 Task: Search One-way flight tickets for 2 adults, in First from Siwa to Delhi to travel on 26-Nov-2023.  Stops: Any number of stops.
Action: Mouse moved to (305, 281)
Screenshot: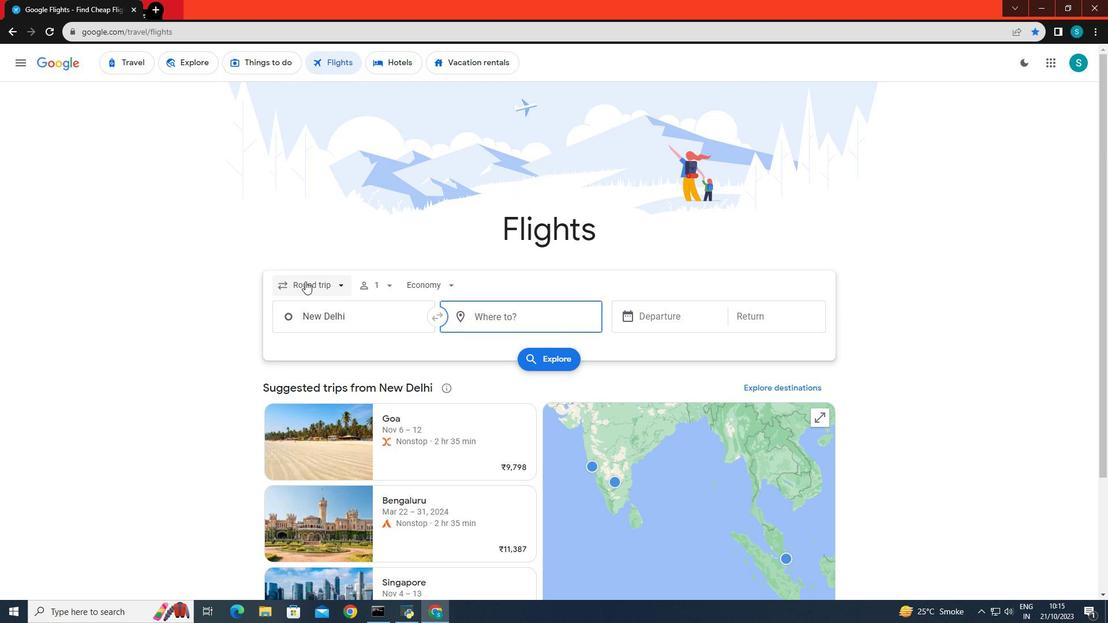 
Action: Mouse pressed left at (305, 281)
Screenshot: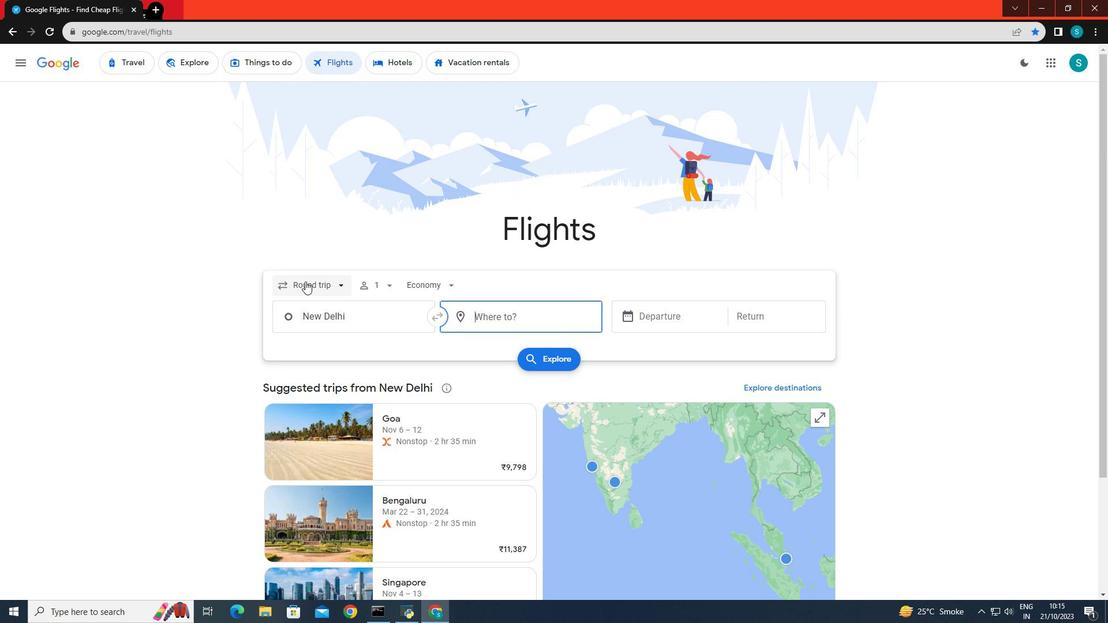 
Action: Mouse moved to (318, 340)
Screenshot: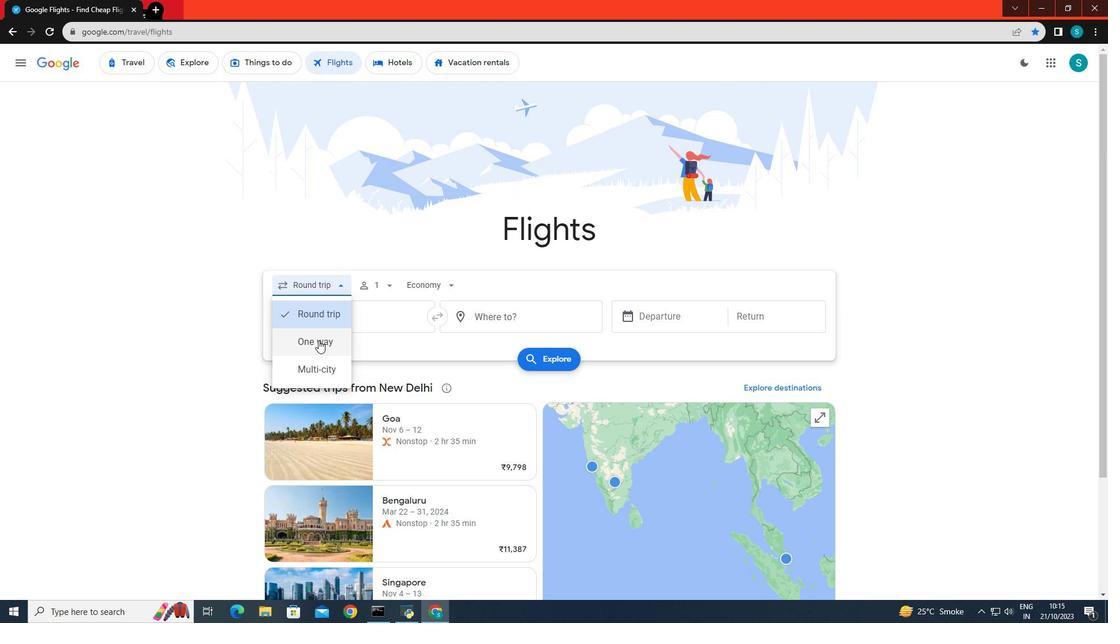 
Action: Mouse pressed left at (318, 340)
Screenshot: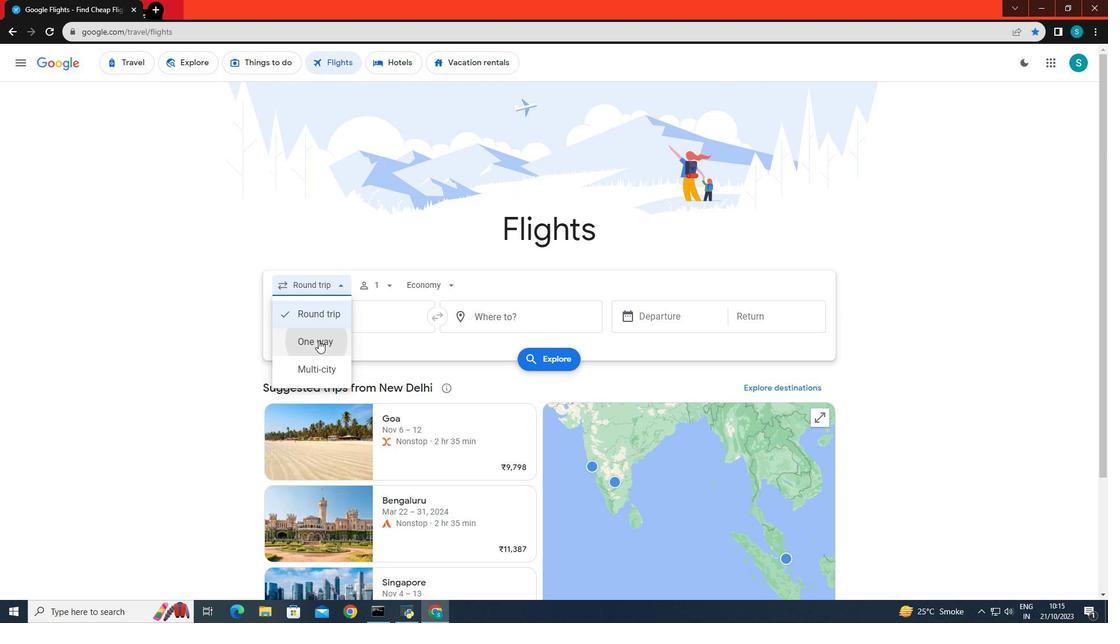 
Action: Mouse moved to (383, 286)
Screenshot: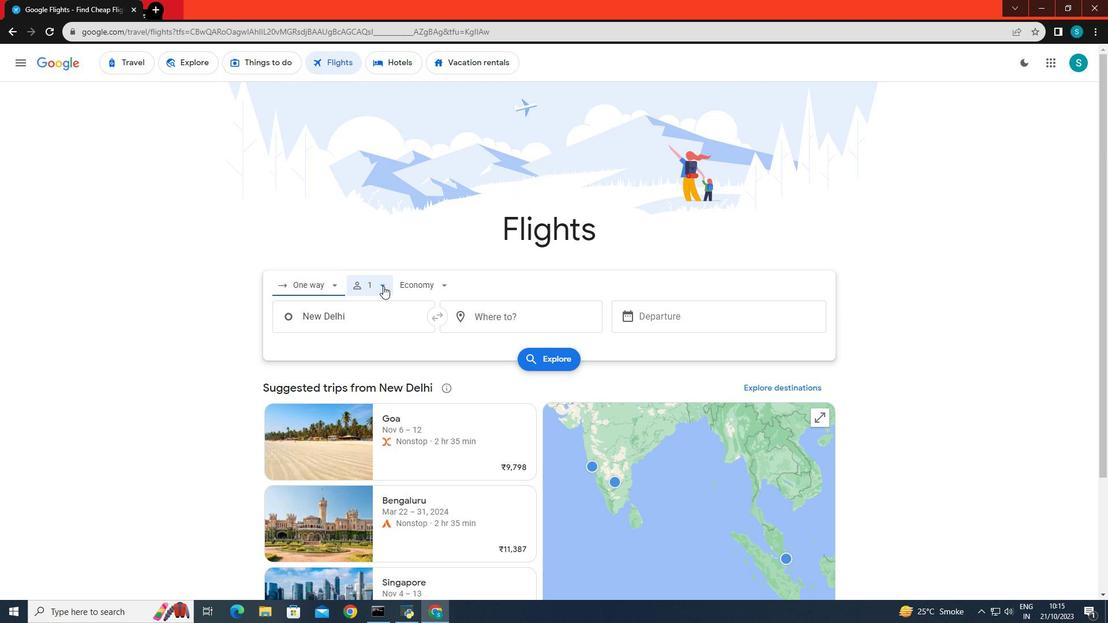
Action: Mouse pressed left at (383, 286)
Screenshot: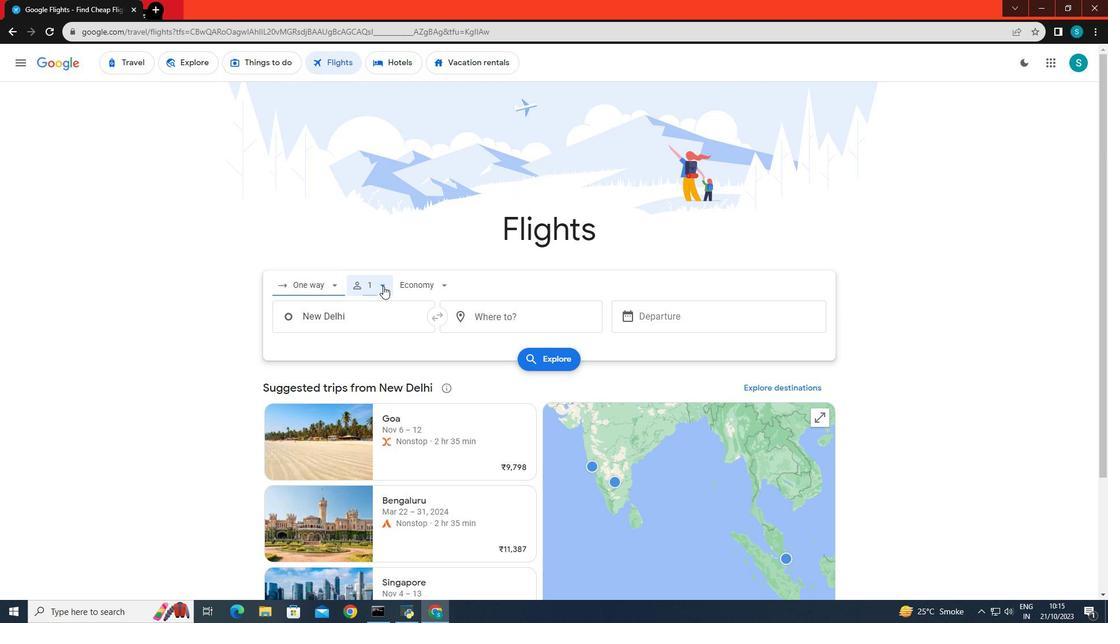 
Action: Mouse moved to (467, 311)
Screenshot: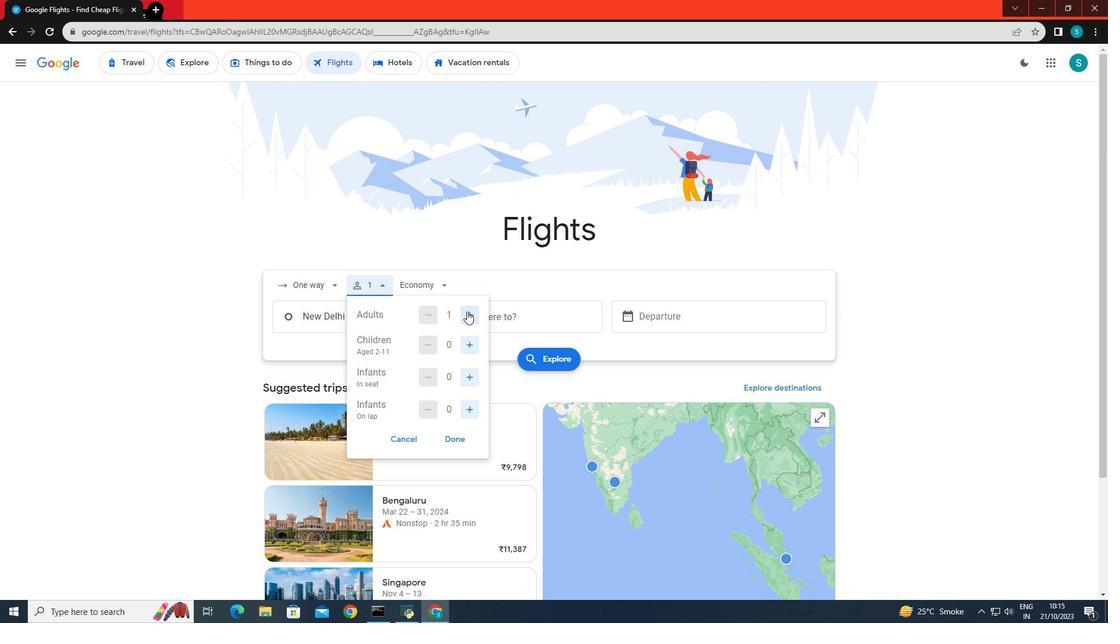 
Action: Mouse pressed left at (467, 311)
Screenshot: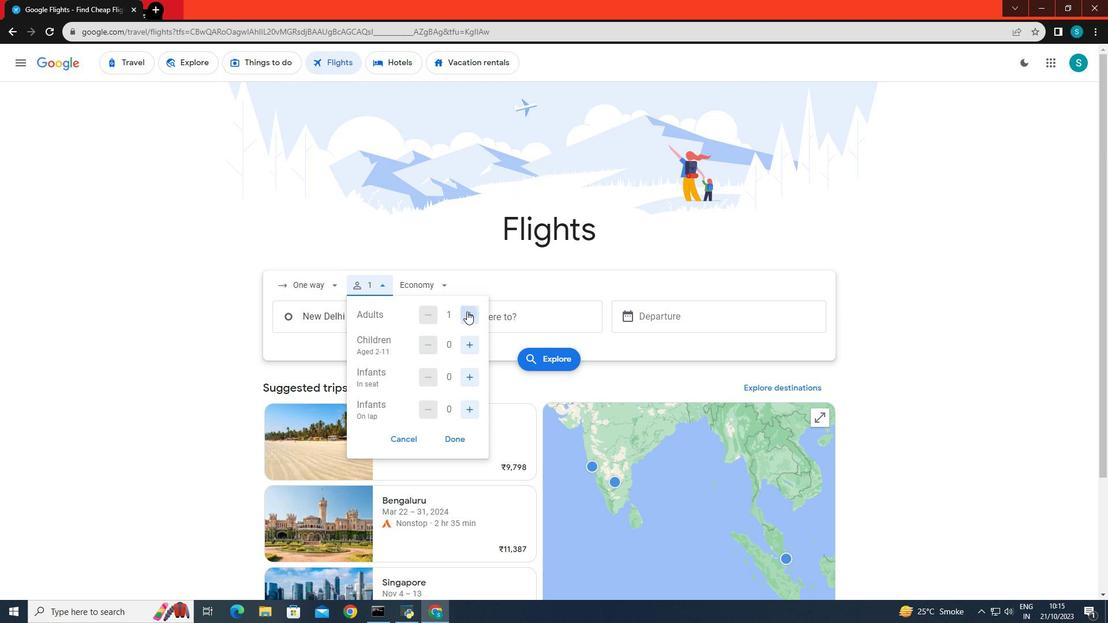 
Action: Mouse moved to (460, 439)
Screenshot: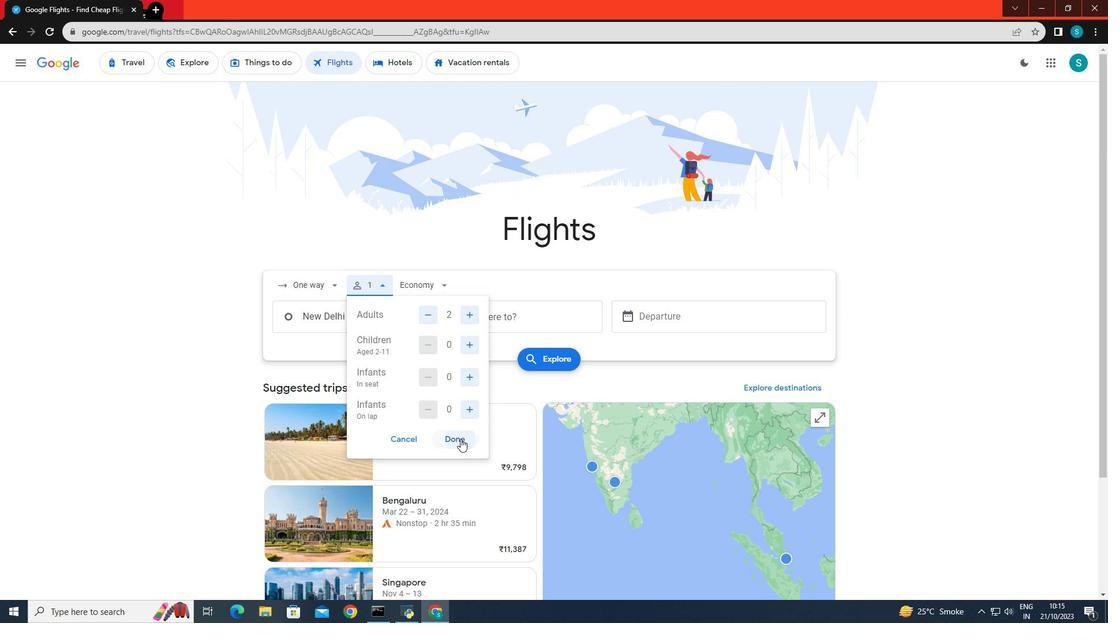 
Action: Mouse pressed left at (460, 439)
Screenshot: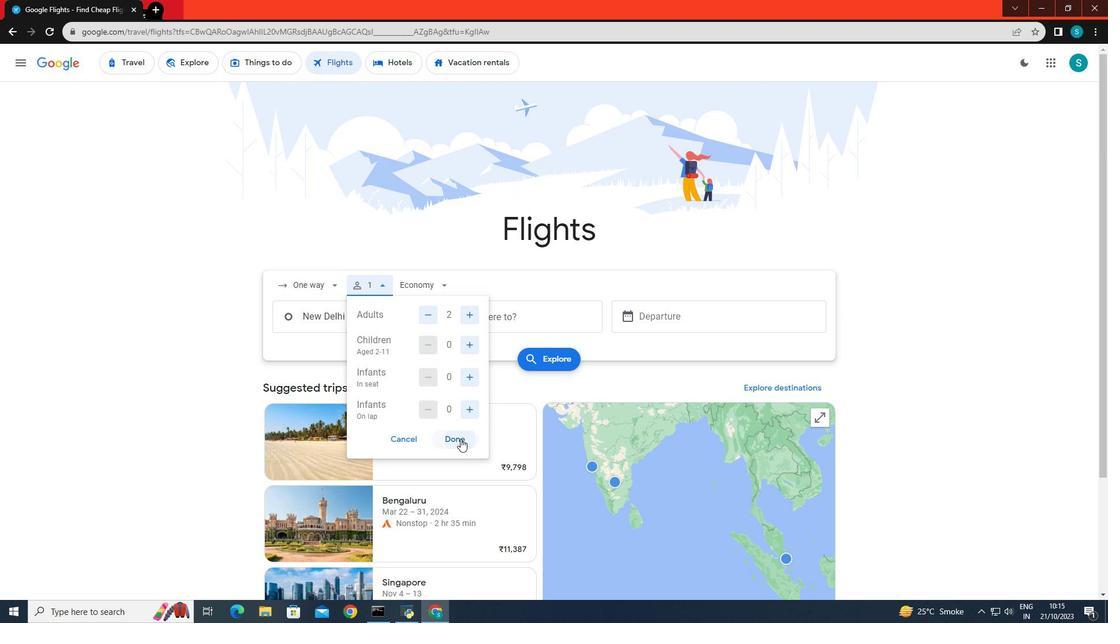 
Action: Mouse moved to (420, 282)
Screenshot: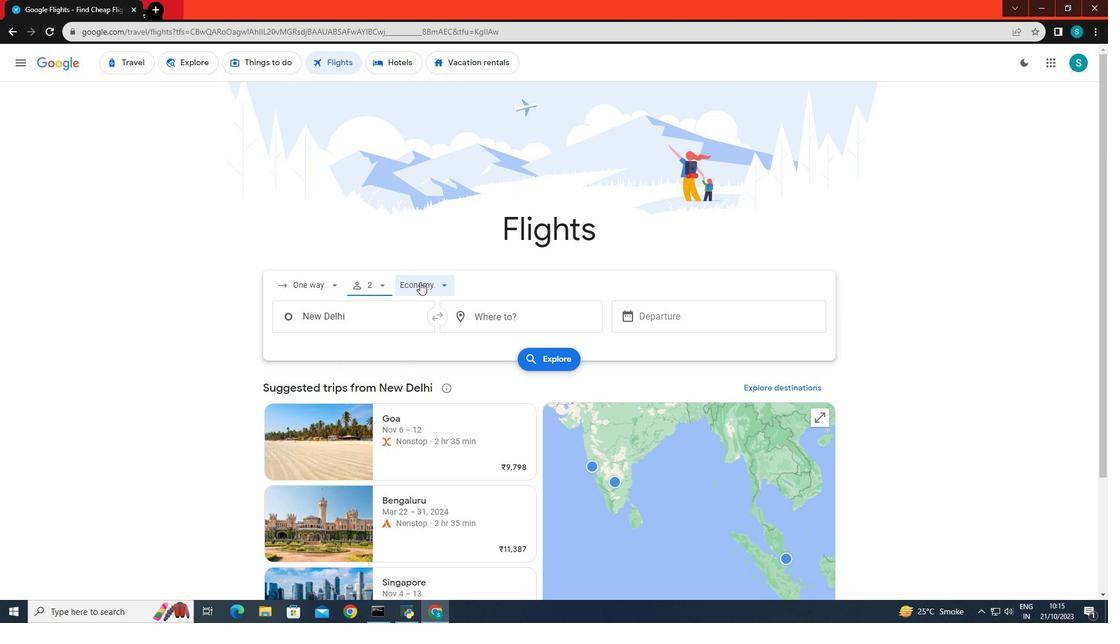 
Action: Mouse pressed left at (420, 282)
Screenshot: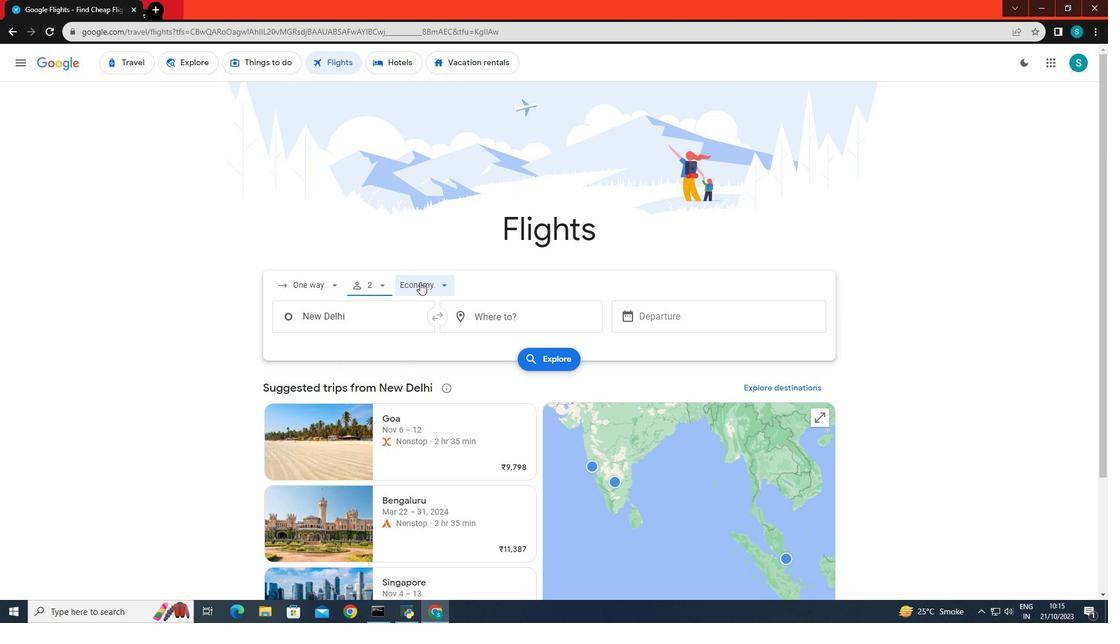 
Action: Mouse moved to (434, 392)
Screenshot: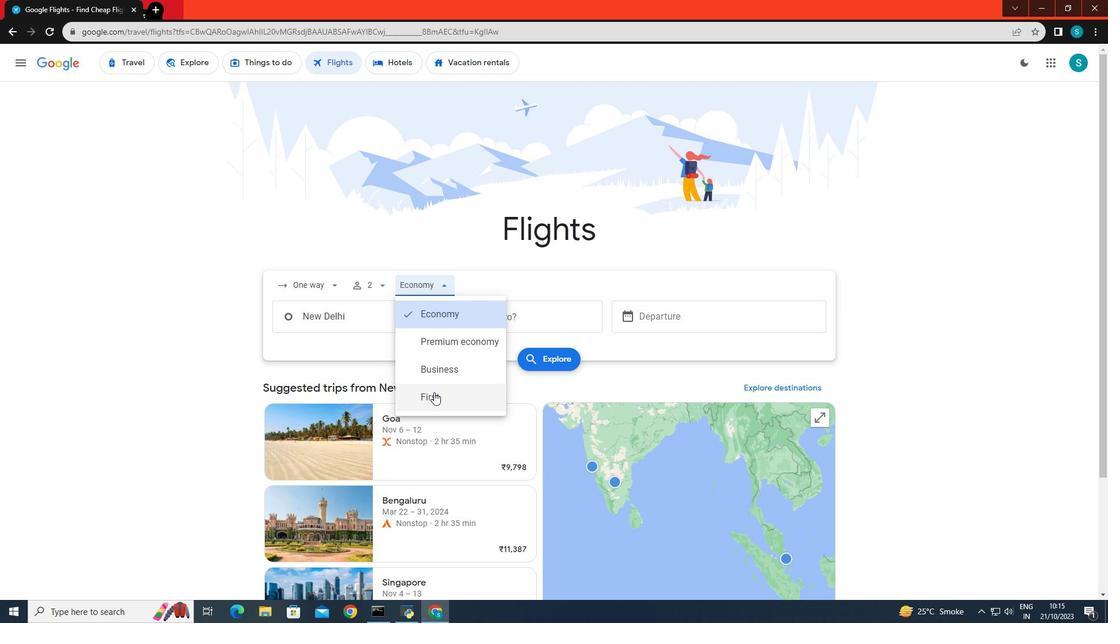 
Action: Mouse pressed left at (434, 392)
Screenshot: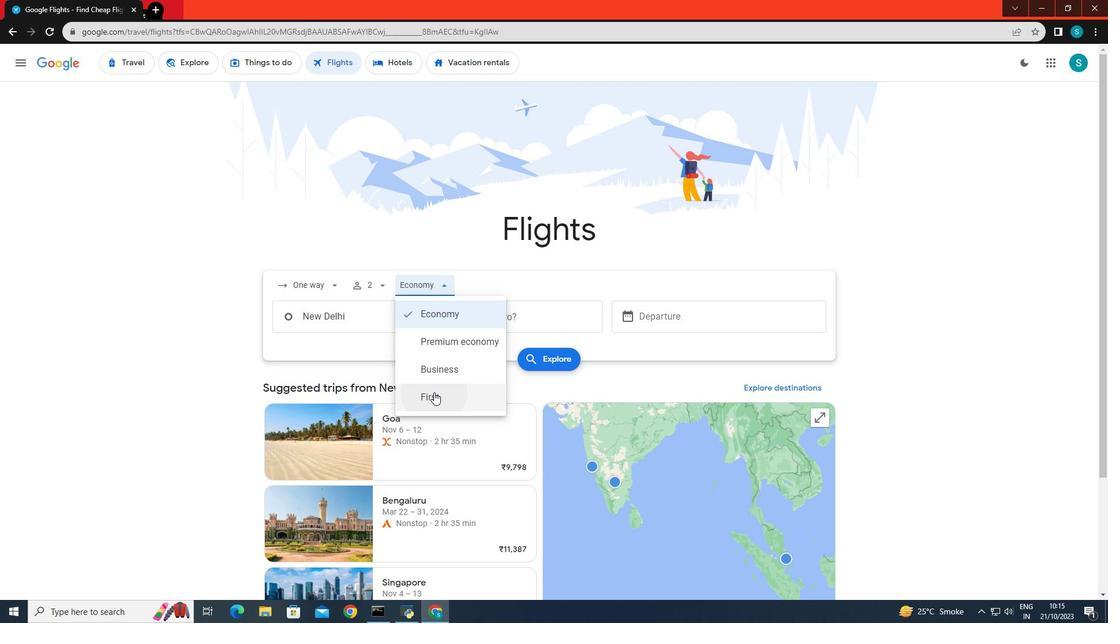 
Action: Mouse moved to (362, 315)
Screenshot: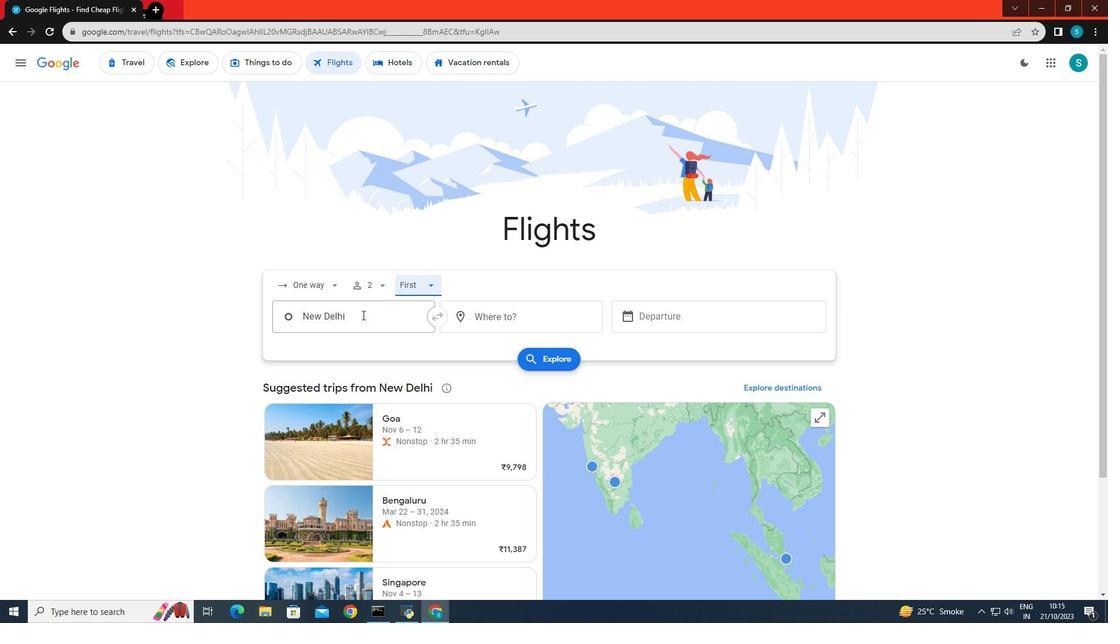 
Action: Mouse pressed left at (362, 315)
Screenshot: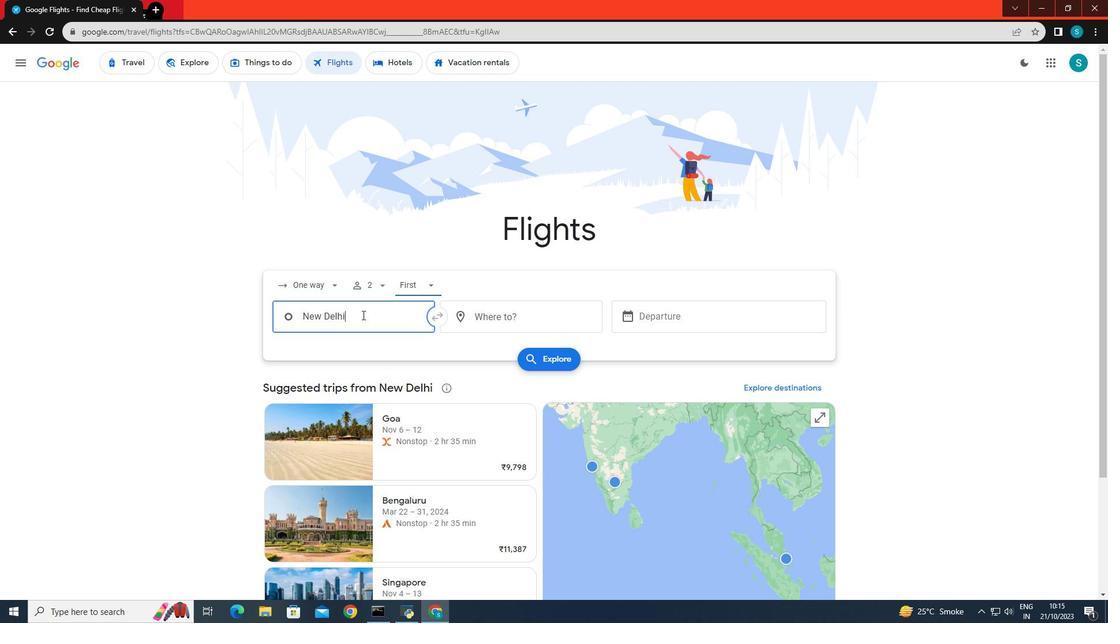 
Action: Key pressed <Key.backspace><Key.caps_lock>SI<Key.backspace><Key.caps_lock>iwa
Screenshot: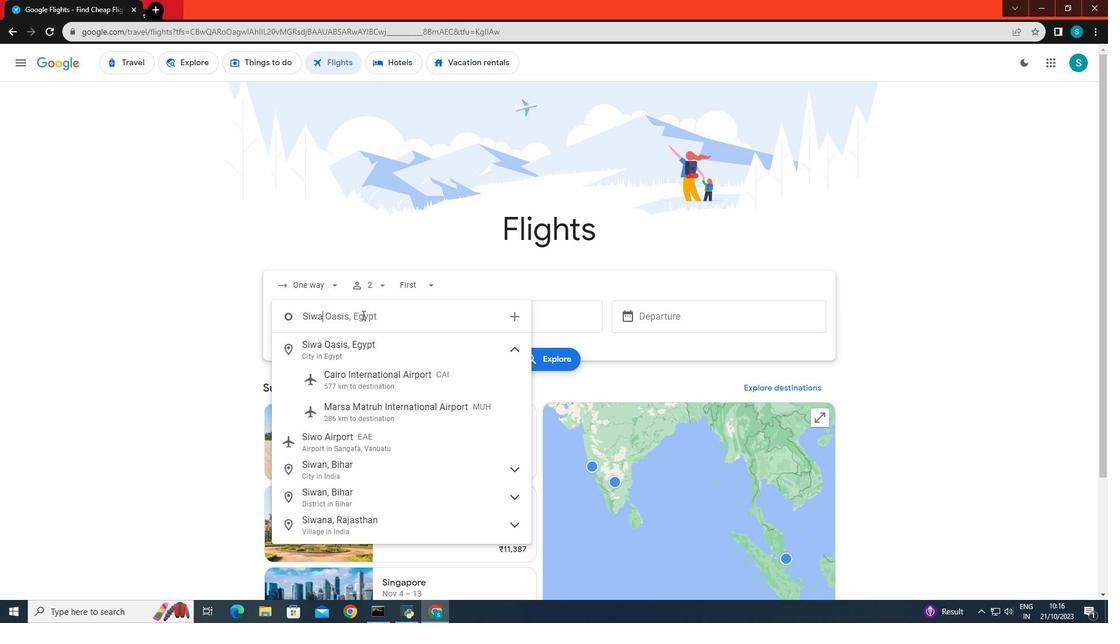 
Action: Mouse moved to (369, 348)
Screenshot: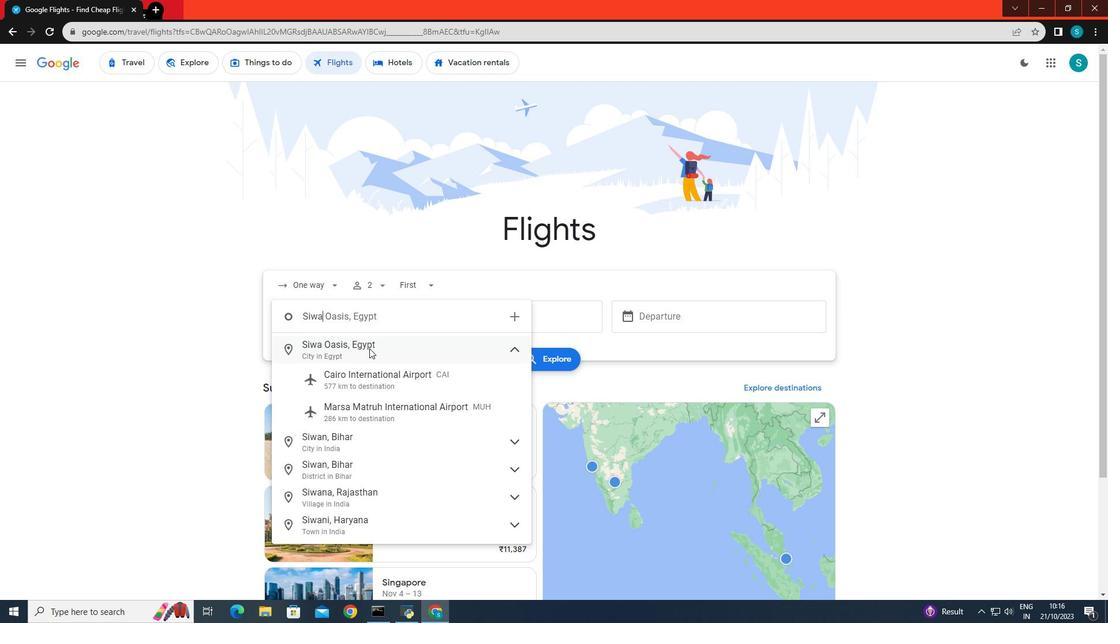 
Action: Mouse pressed left at (369, 348)
Screenshot: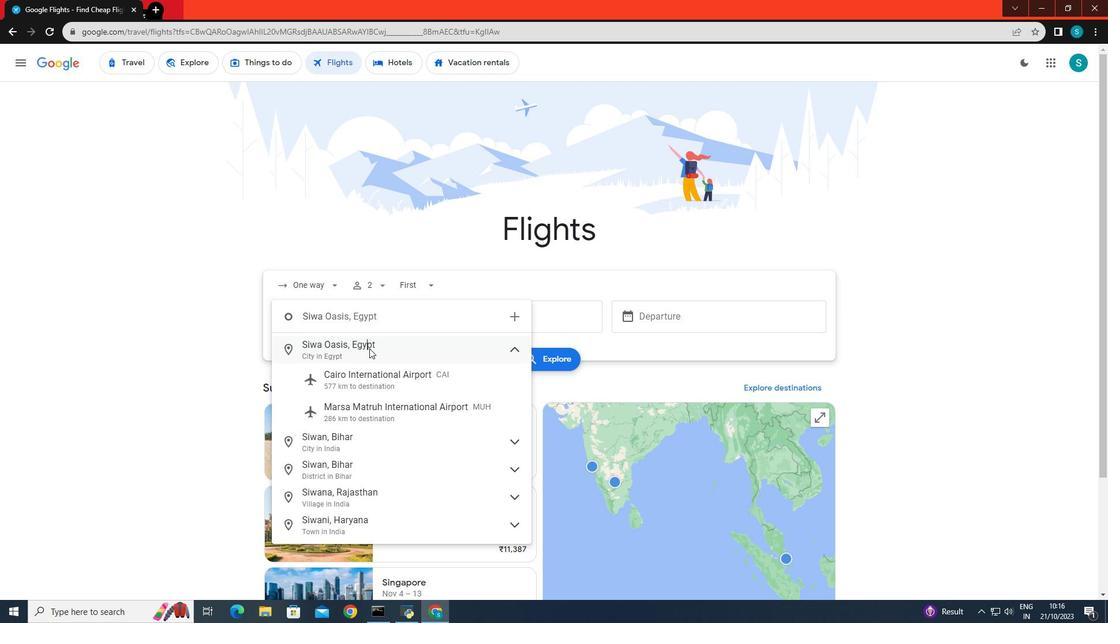 
Action: Mouse moved to (492, 322)
Screenshot: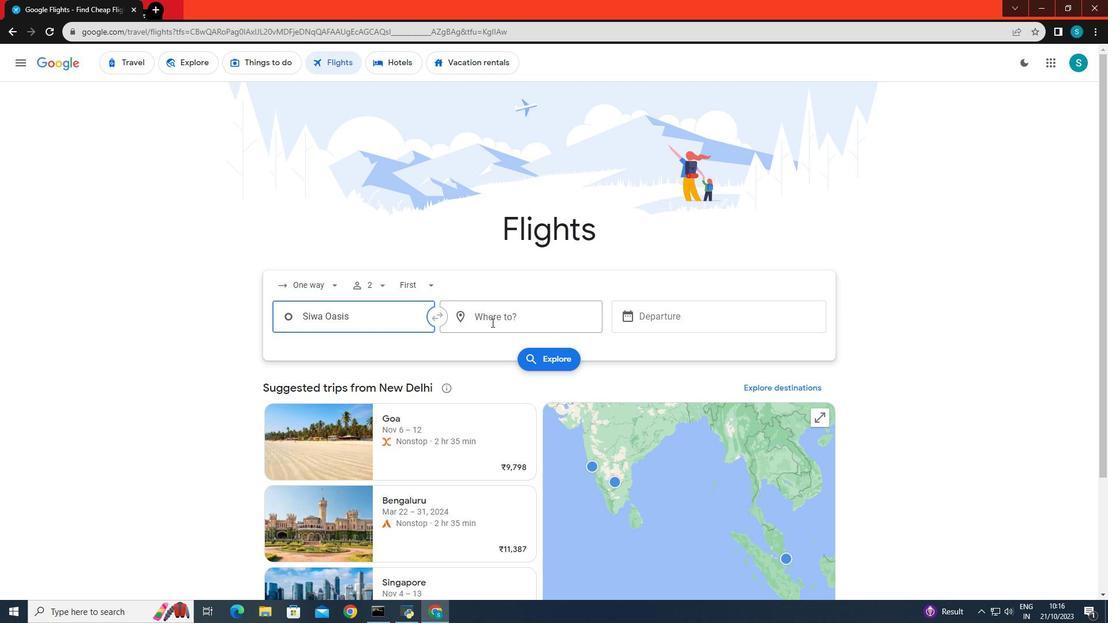 
Action: Mouse pressed left at (492, 322)
Screenshot: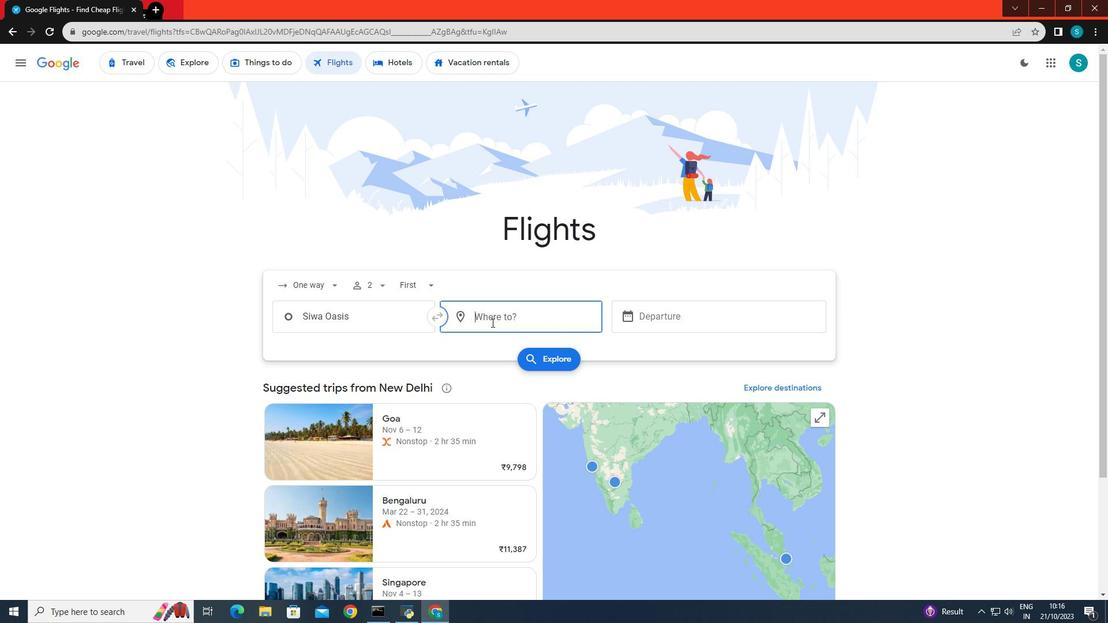 
Action: Key pressed <Key.caps_lock>D<Key.caps_lock>elh
Screenshot: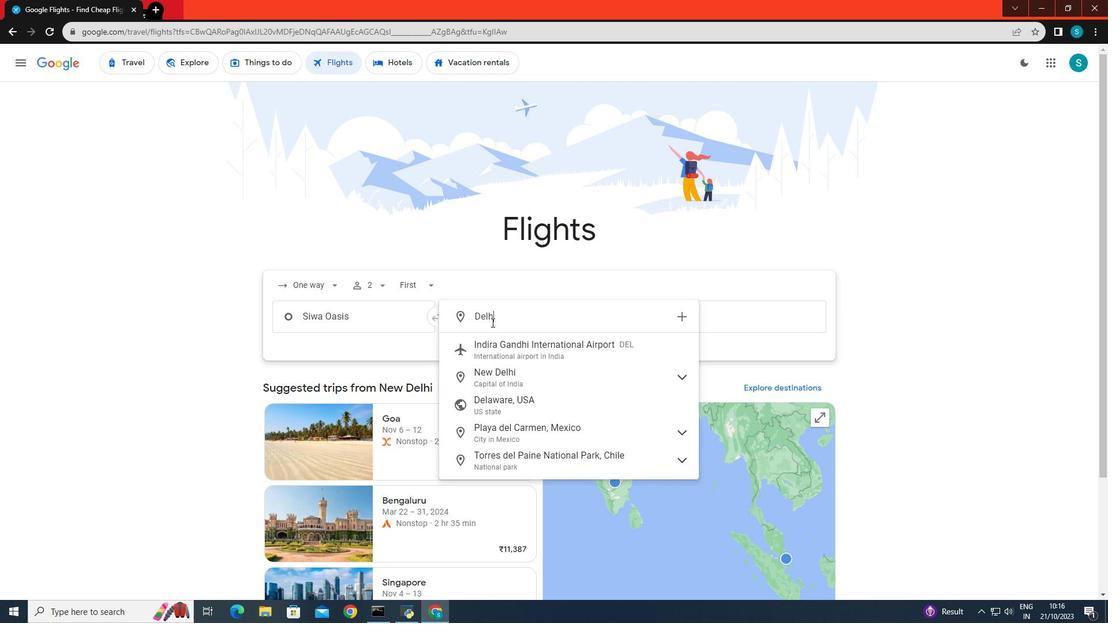 
Action: Mouse moved to (485, 348)
Screenshot: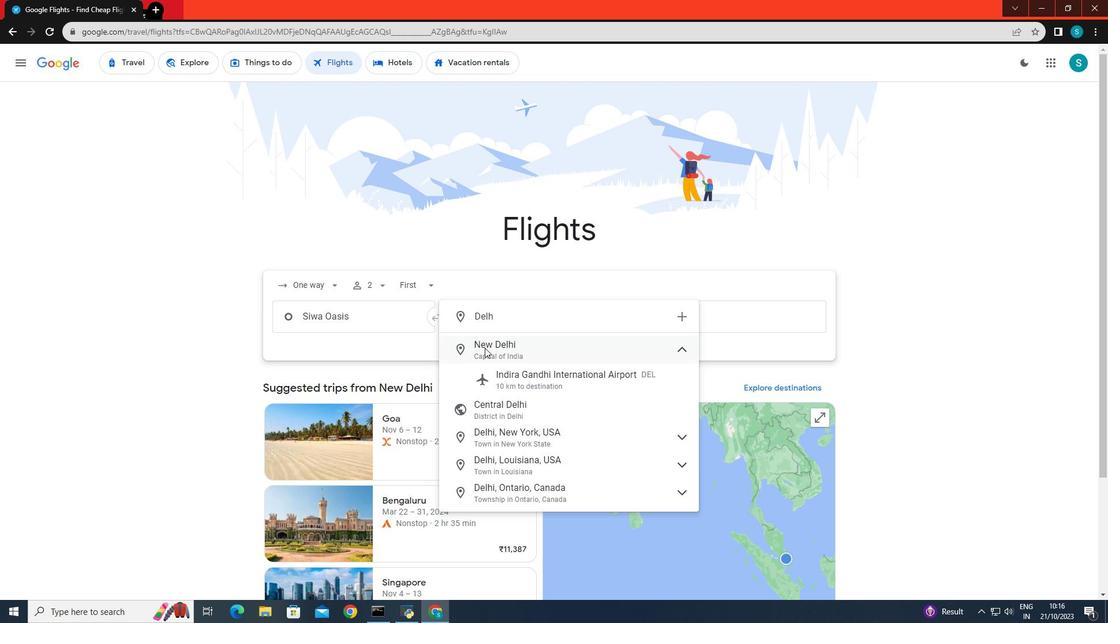 
Action: Mouse pressed left at (485, 348)
Screenshot: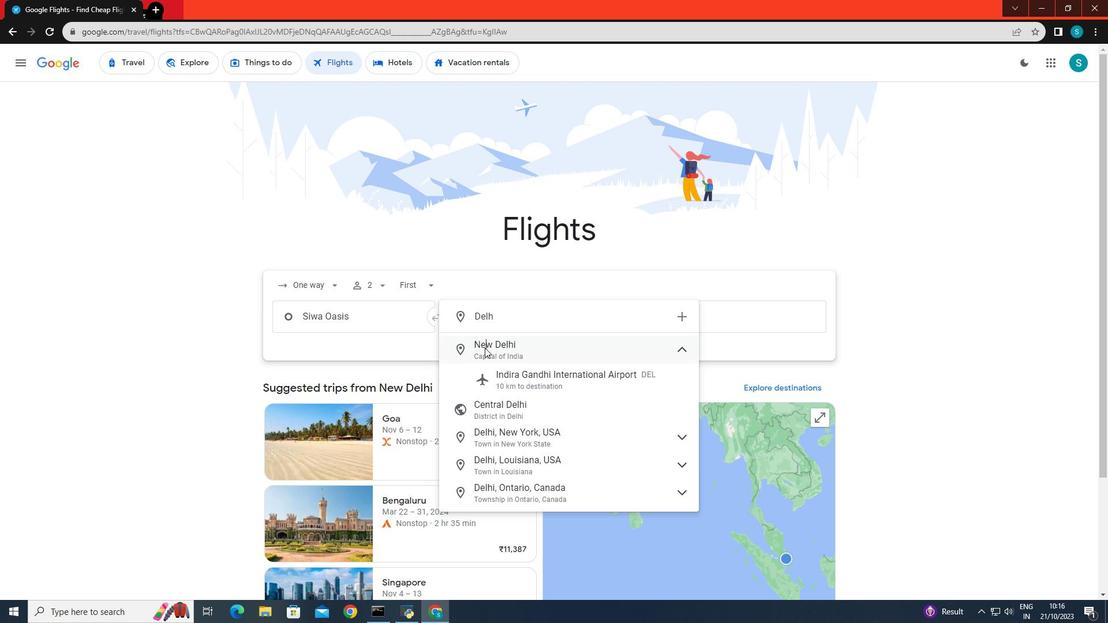 
Action: Mouse moved to (676, 318)
Screenshot: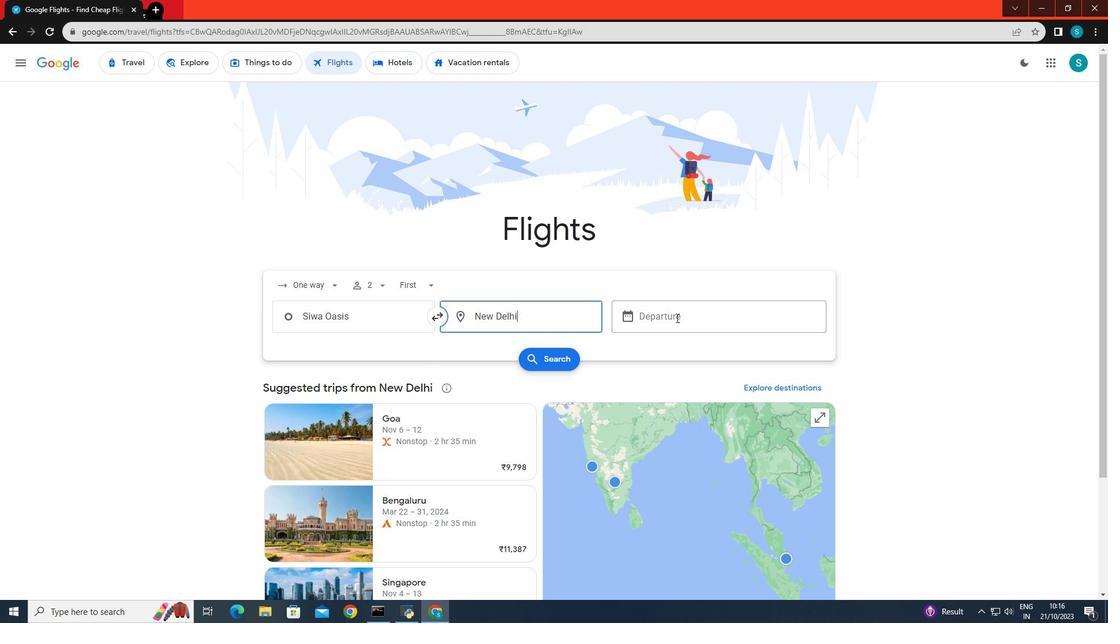 
Action: Mouse pressed left at (676, 318)
Screenshot: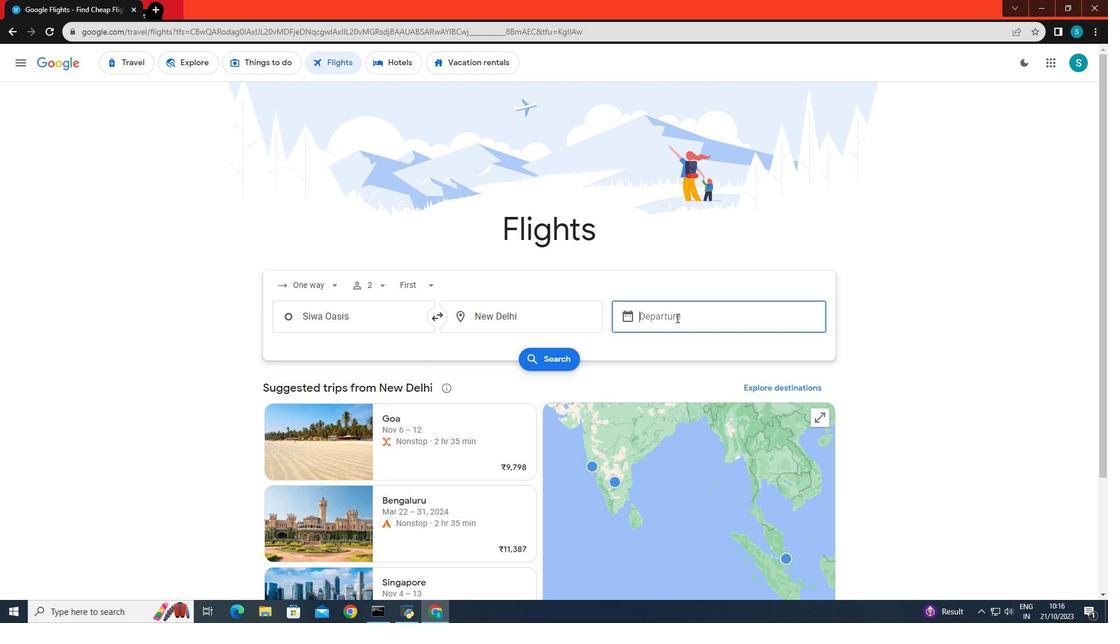 
Action: Mouse moved to (634, 505)
Screenshot: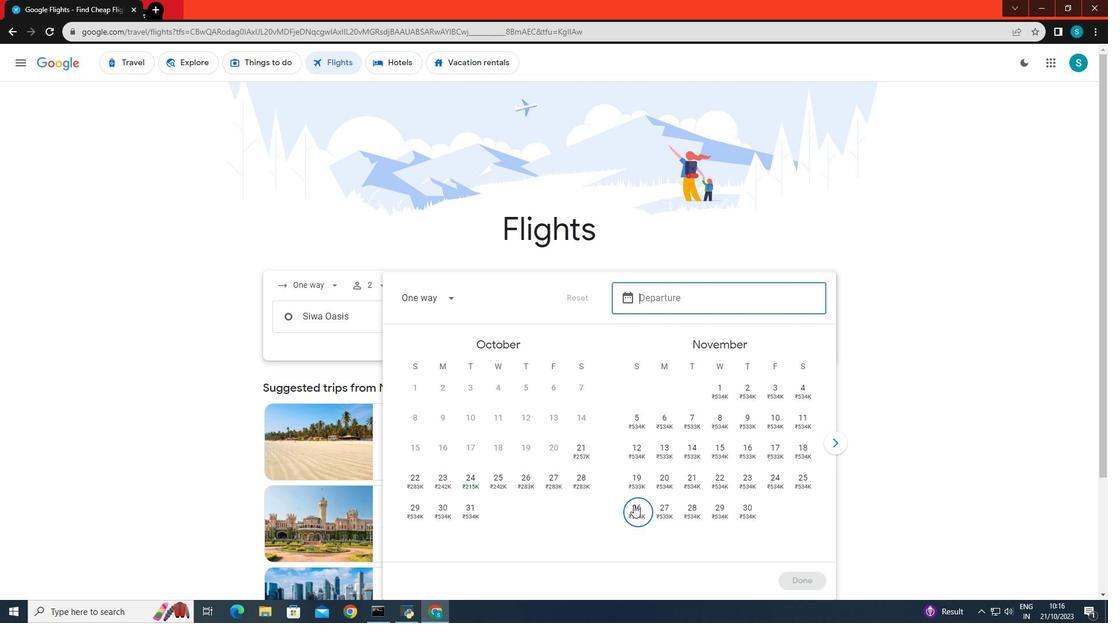 
Action: Mouse pressed left at (634, 505)
Screenshot: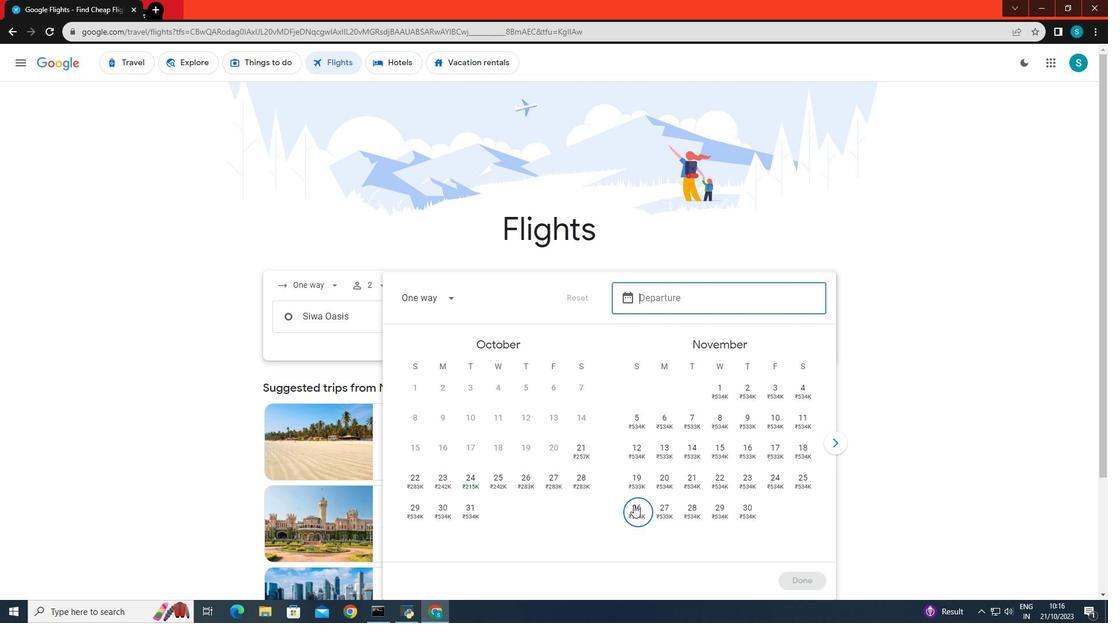 
Action: Mouse moved to (809, 582)
Screenshot: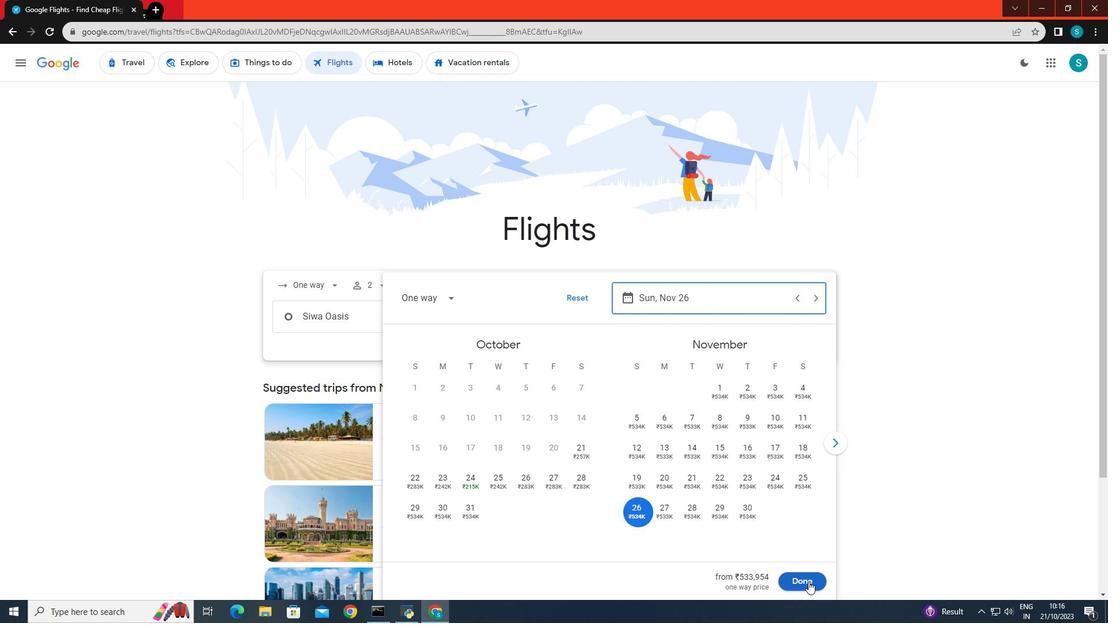 
Action: Mouse pressed left at (809, 582)
Screenshot: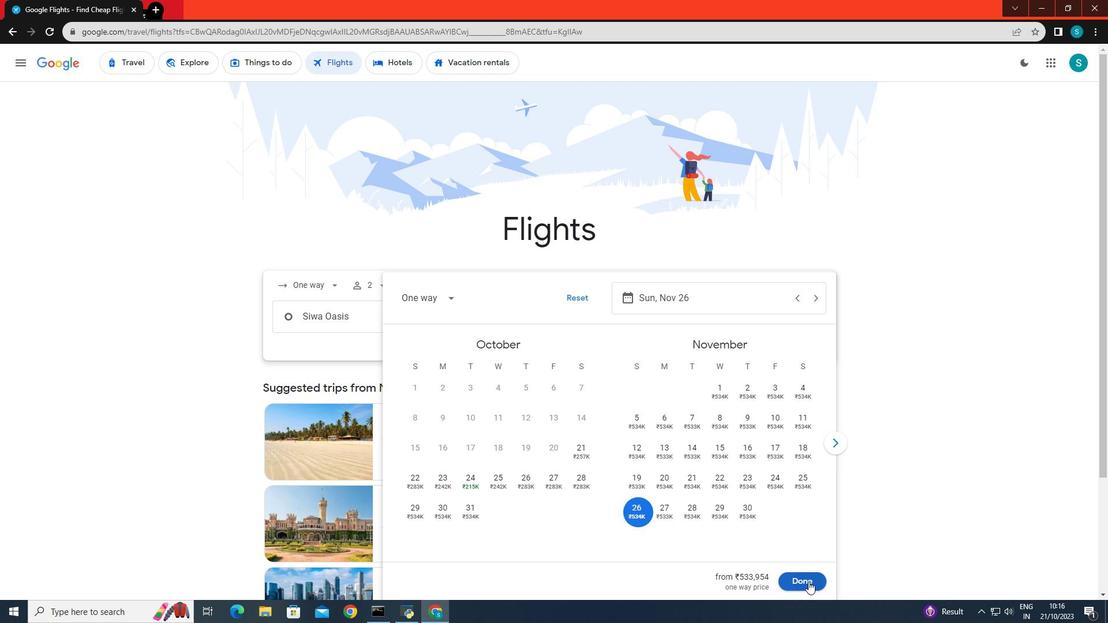 
Action: Mouse moved to (539, 358)
Screenshot: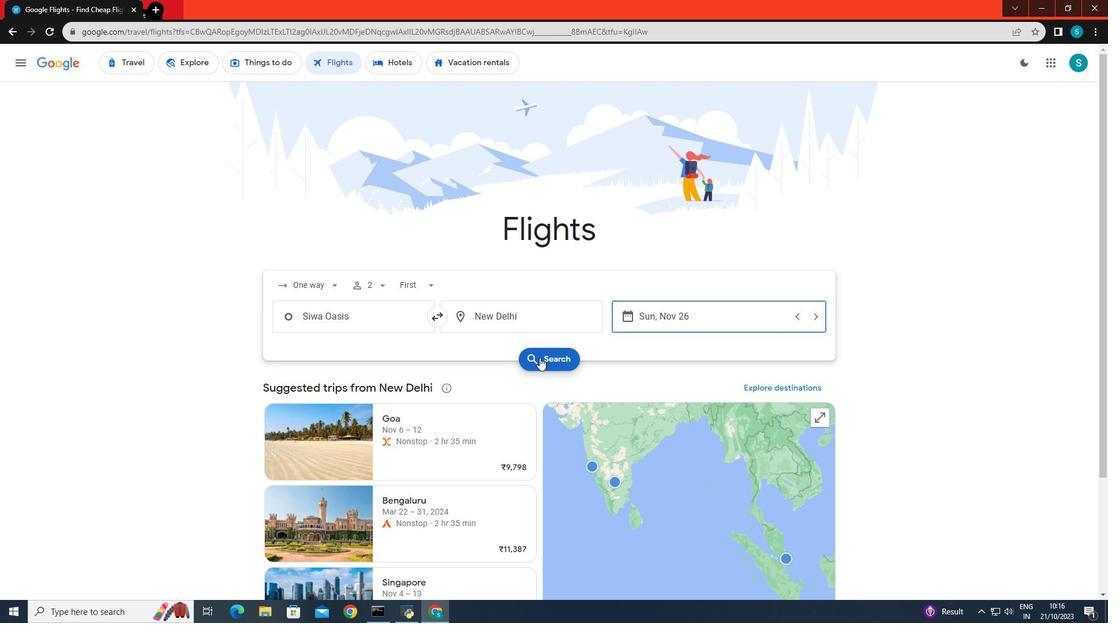 
Action: Mouse pressed left at (539, 358)
Screenshot: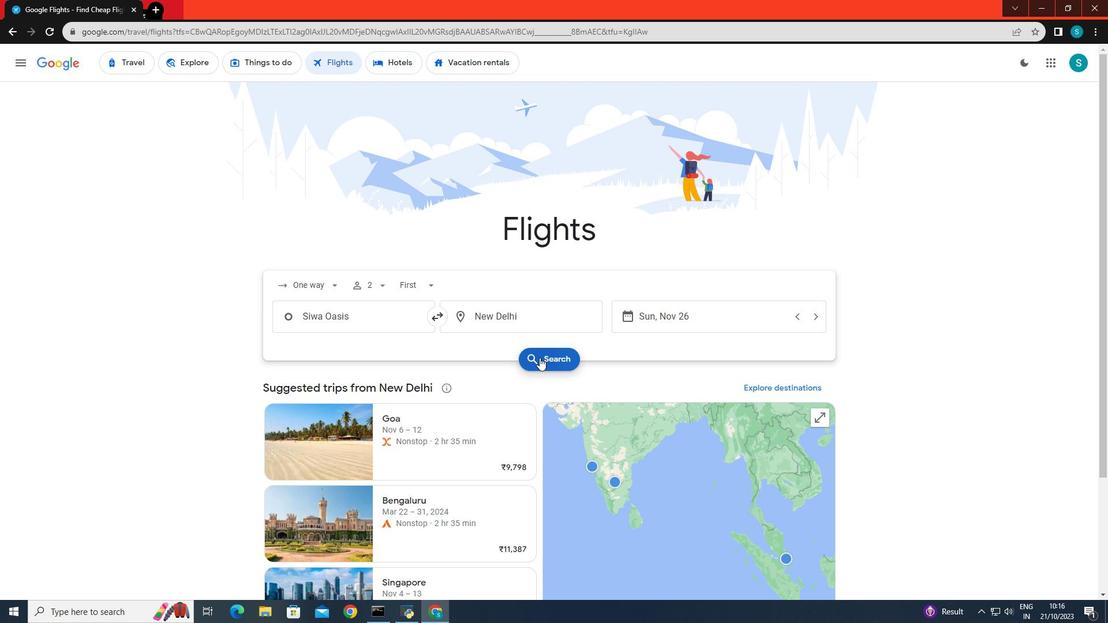 
Action: Mouse moved to (570, 364)
Screenshot: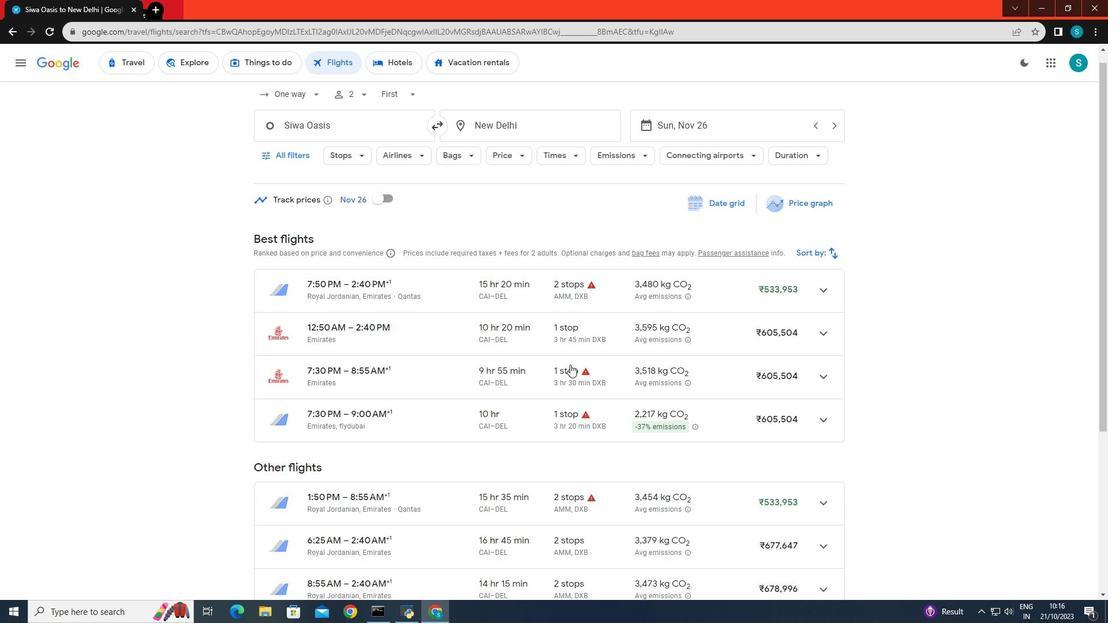 
Action: Mouse scrolled (570, 364) with delta (0, 0)
Screenshot: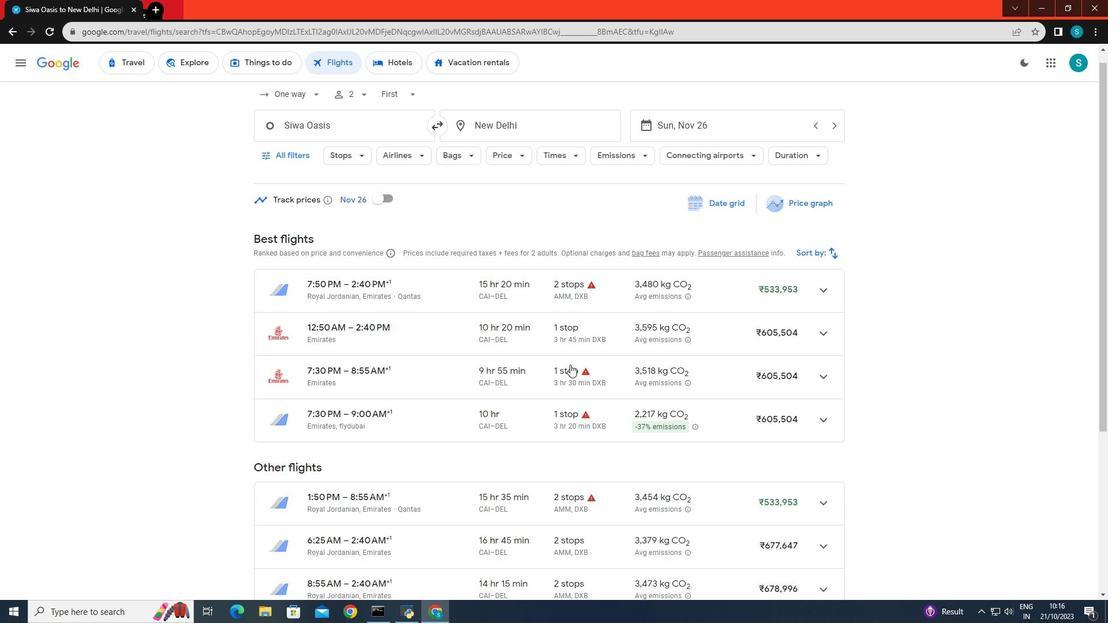 
Action: Mouse scrolled (570, 365) with delta (0, 0)
Screenshot: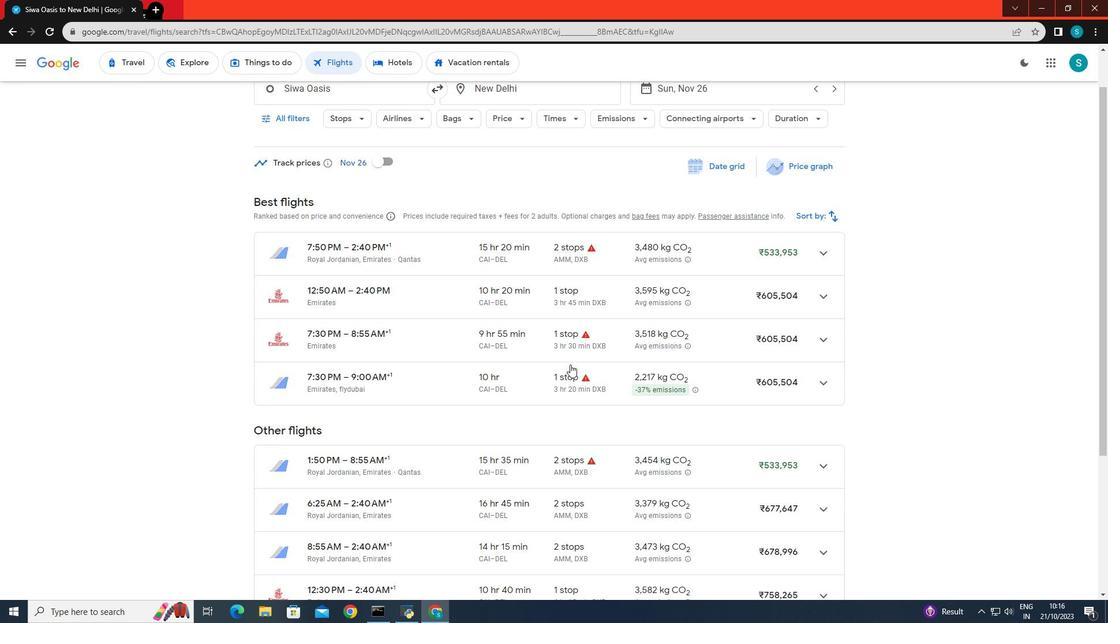 
Action: Mouse moved to (362, 169)
Screenshot: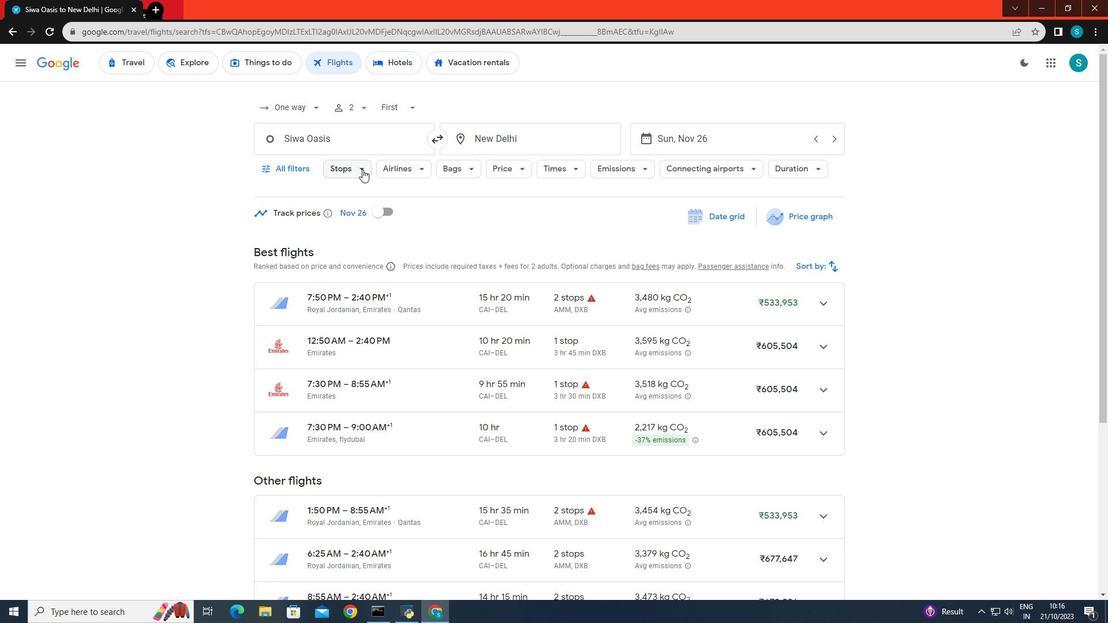 
Action: Mouse pressed left at (362, 169)
Screenshot: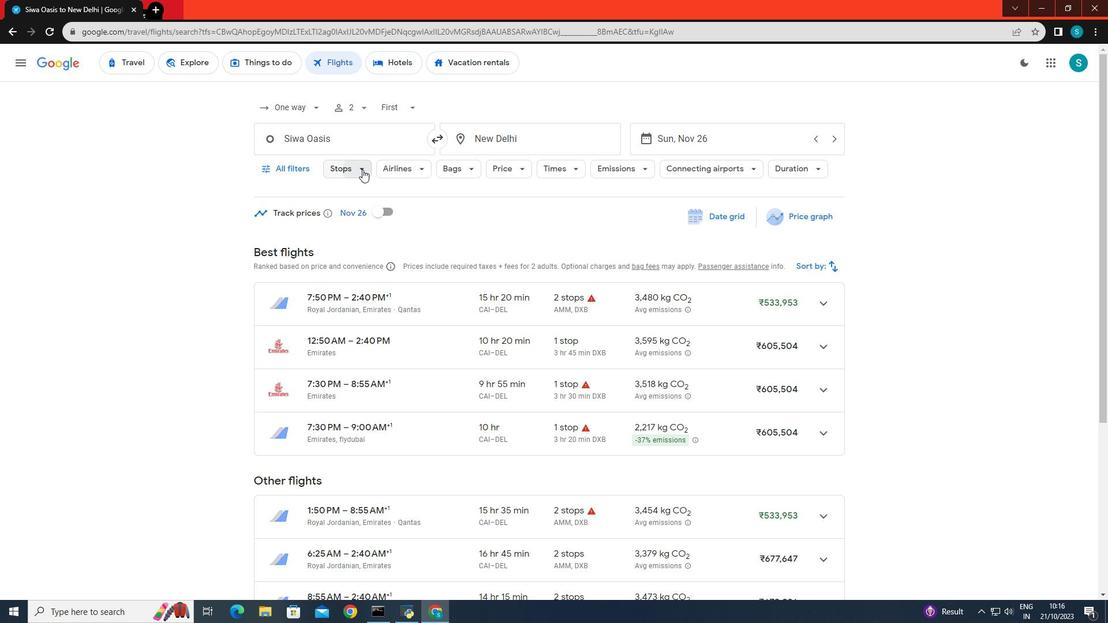 
Action: Mouse moved to (347, 226)
Screenshot: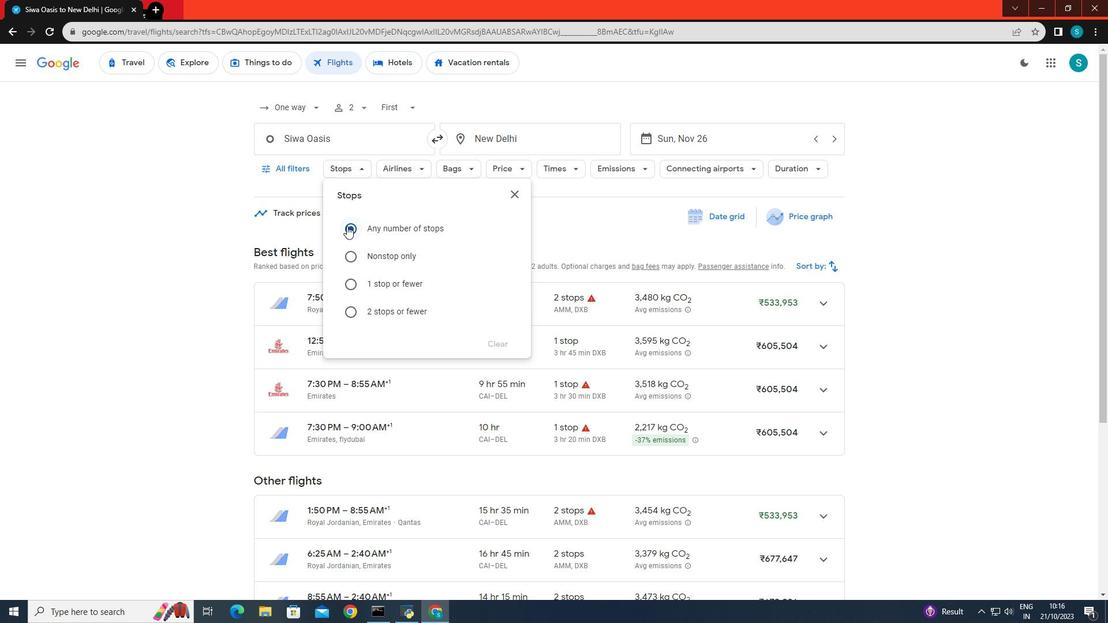 
Action: Mouse pressed left at (347, 226)
Screenshot: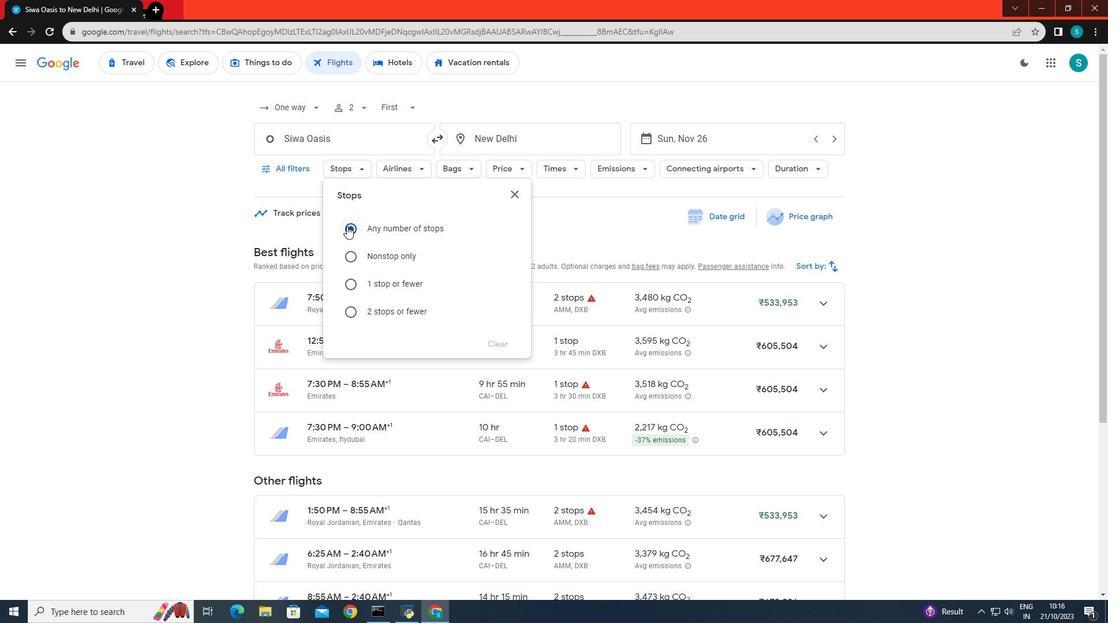 
Action: Mouse moved to (162, 257)
Screenshot: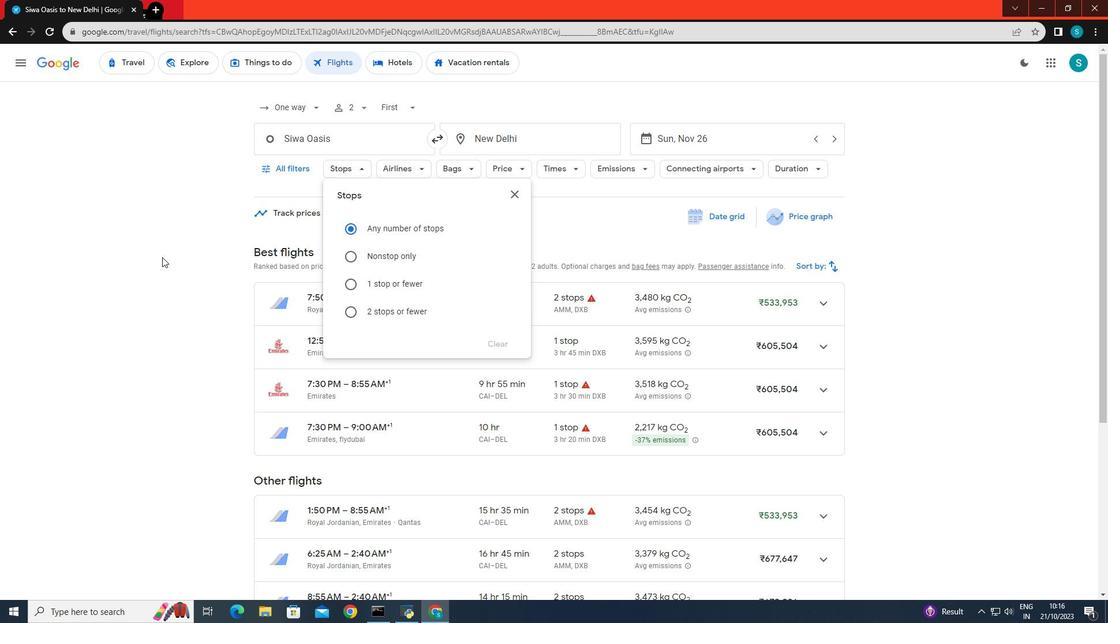 
Action: Mouse pressed left at (162, 257)
Screenshot: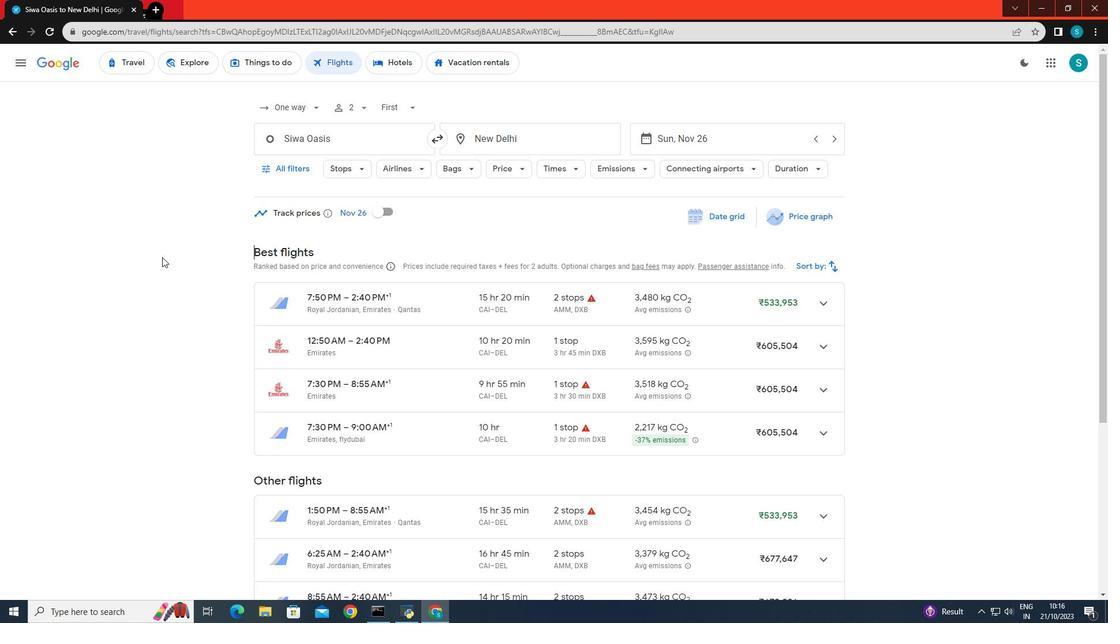 
